 Task: Plan a scenic drive through the Florida Keys.
Action: Mouse moved to (112, 77)
Screenshot: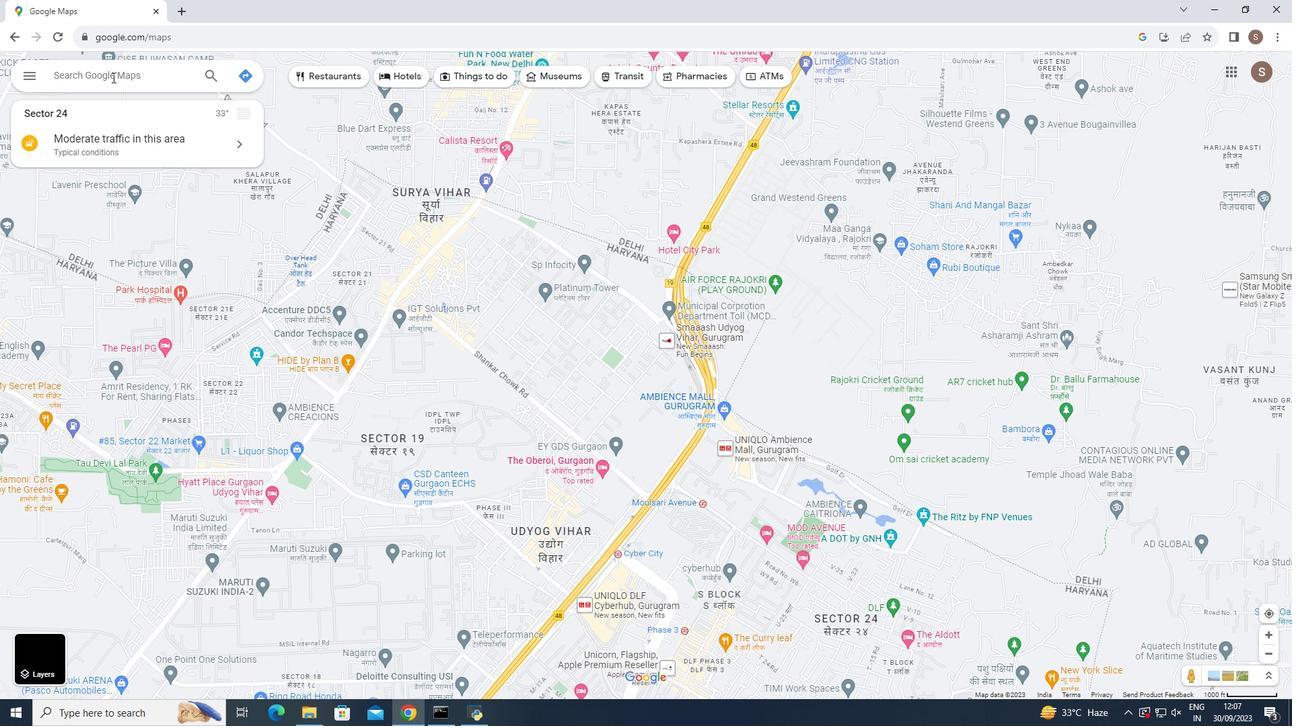 
Action: Mouse pressed left at (112, 77)
Screenshot: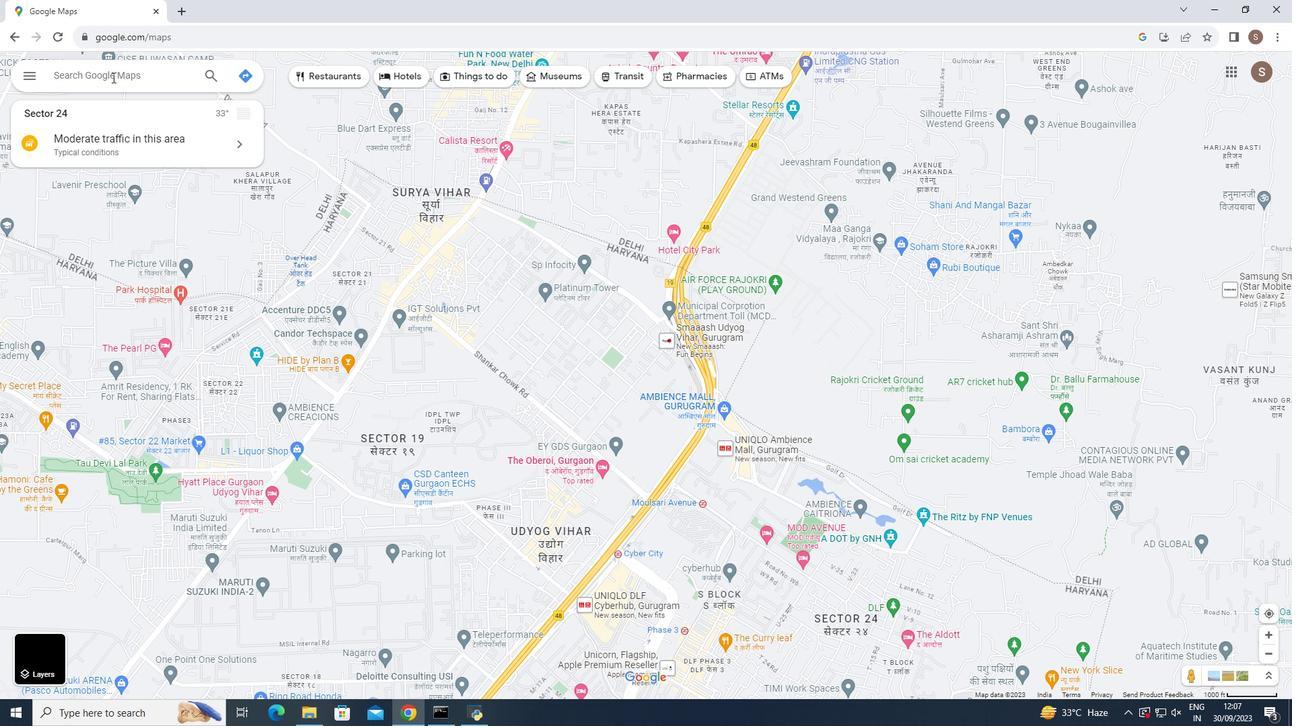 
Action: Key pressed <Key.shift><Key.shift><Key.shift><Key.shift><Key.shift><Key.shift><Key.shift><Key.shift>Florida<Key.space>keys
Screenshot: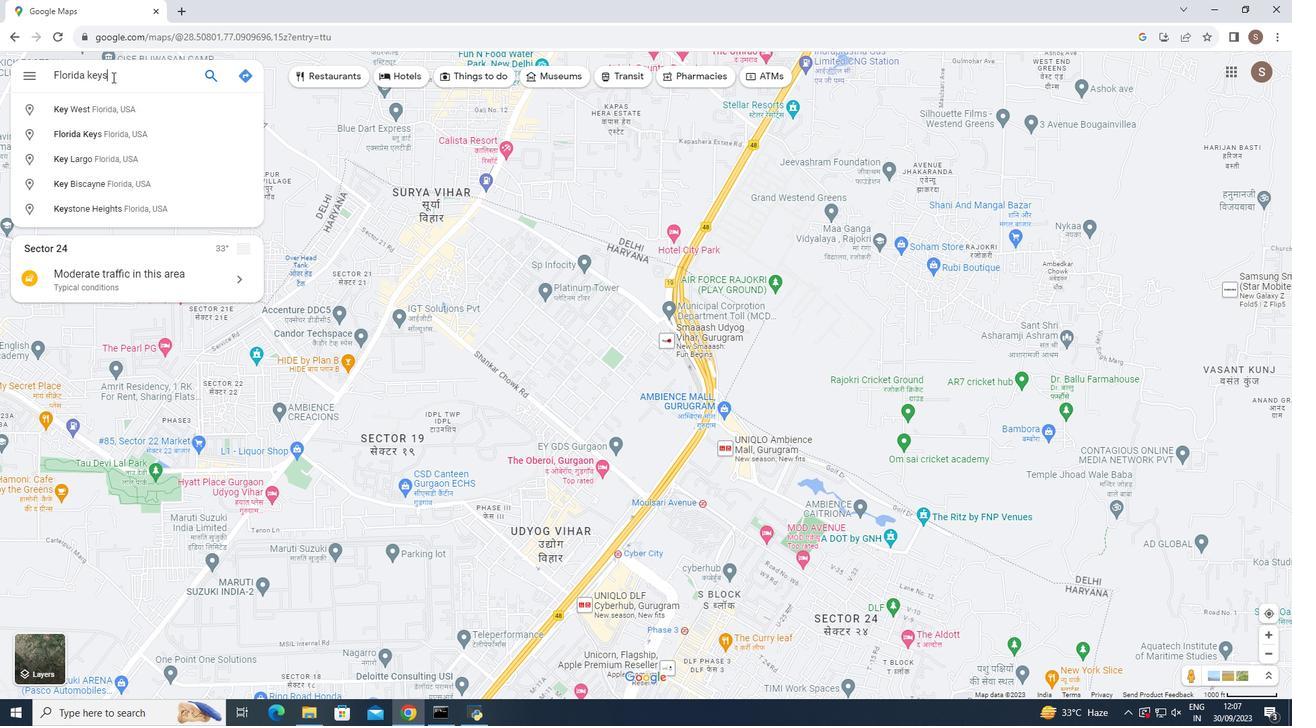 
Action: Mouse moved to (112, 106)
Screenshot: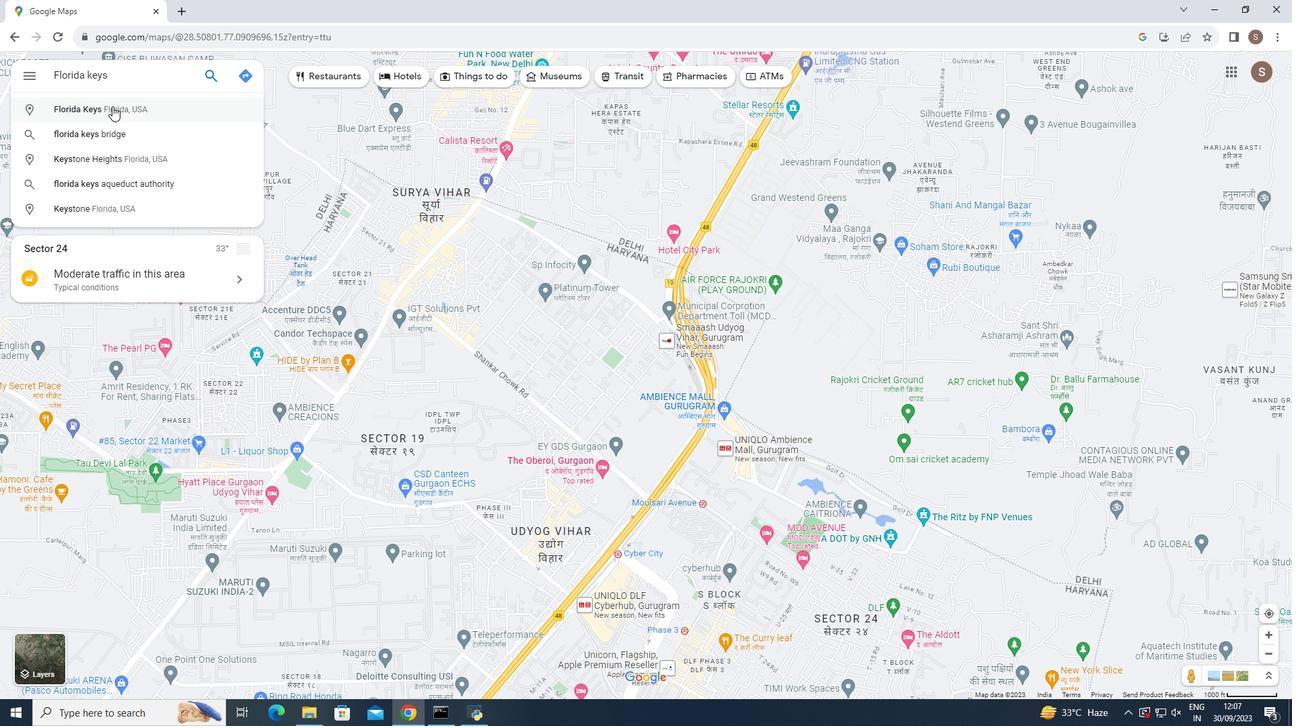 
Action: Mouse pressed left at (112, 106)
Screenshot: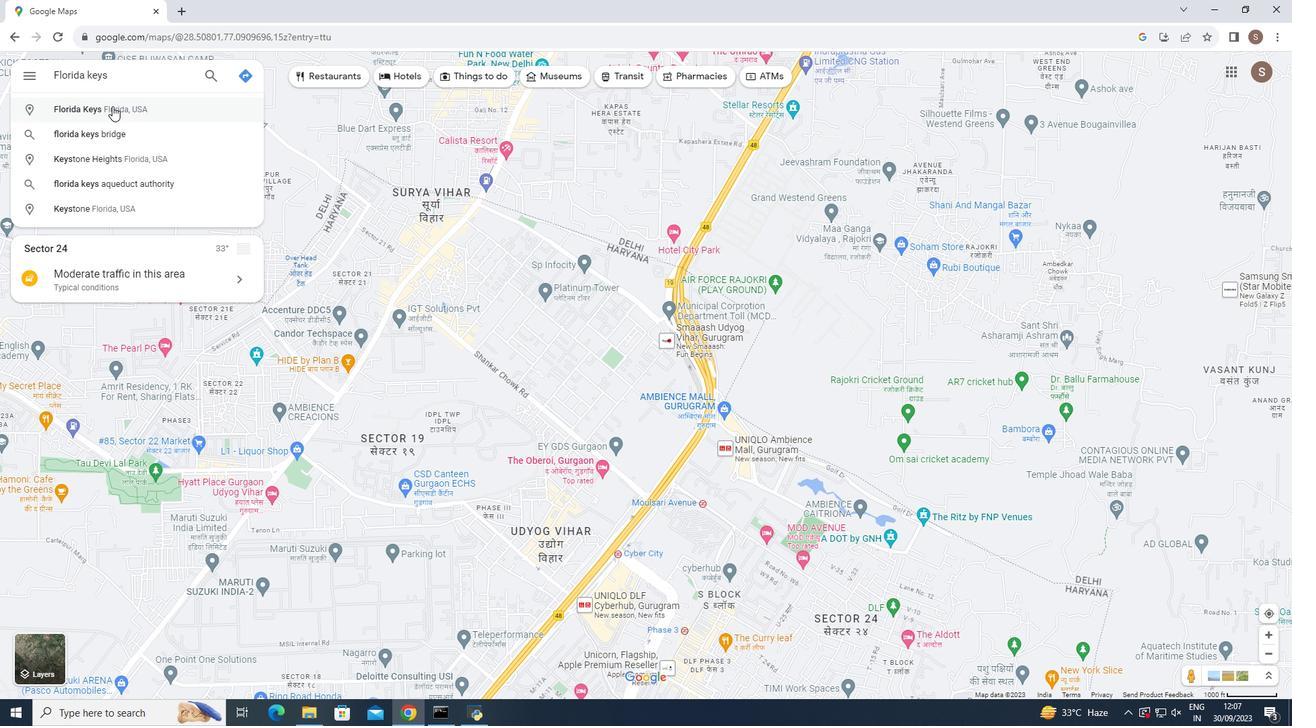 
Action: Mouse moved to (39, 329)
Screenshot: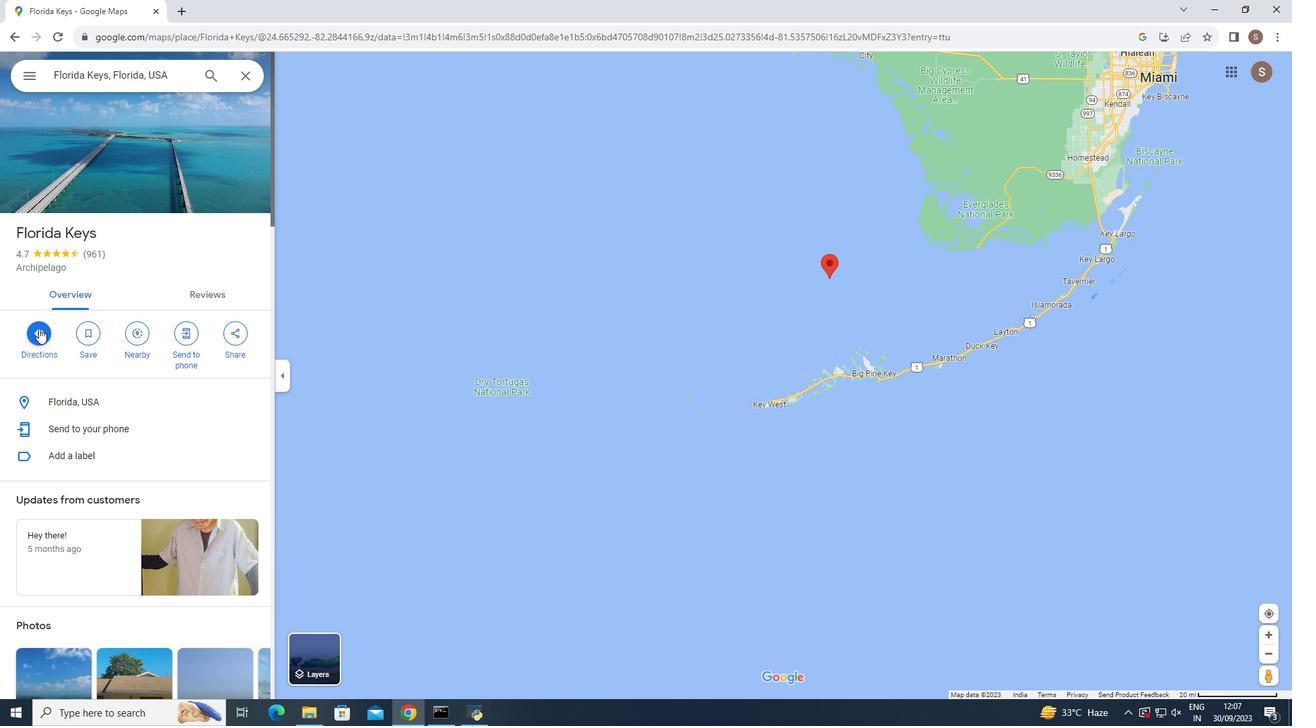 
Action: Mouse pressed left at (39, 329)
Screenshot: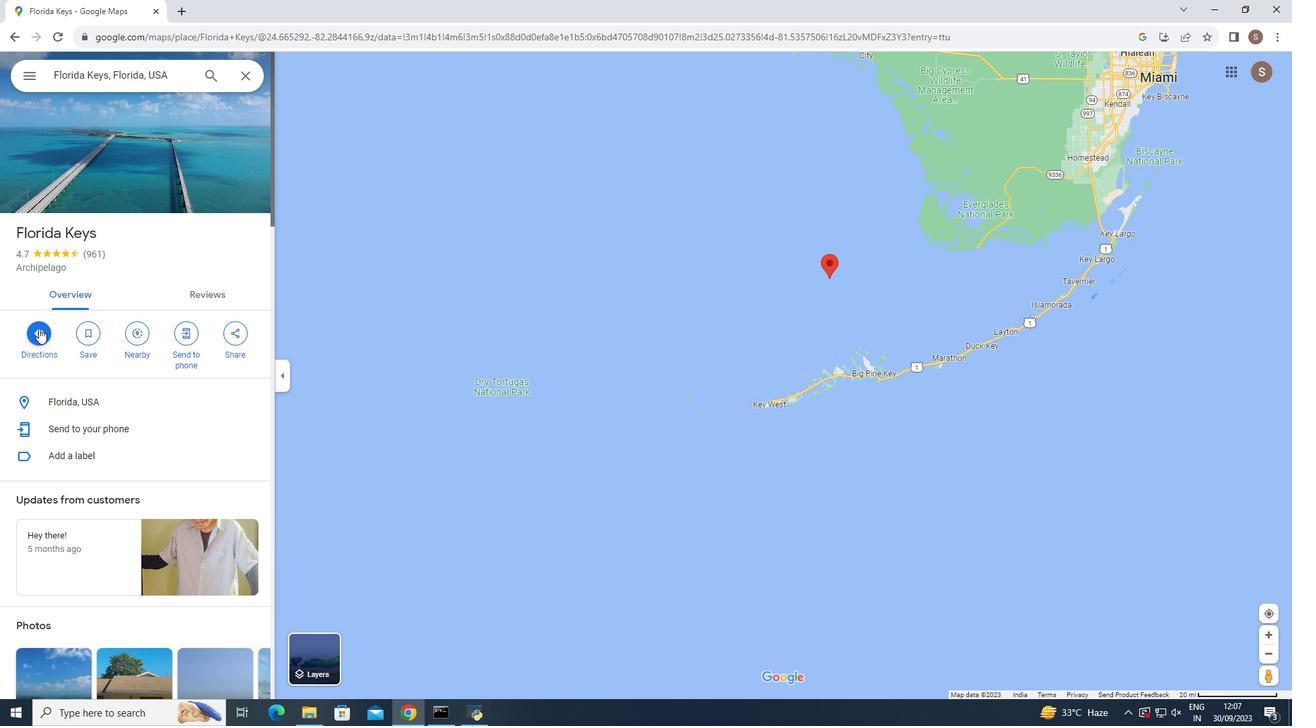 
Action: Mouse moved to (84, 112)
Screenshot: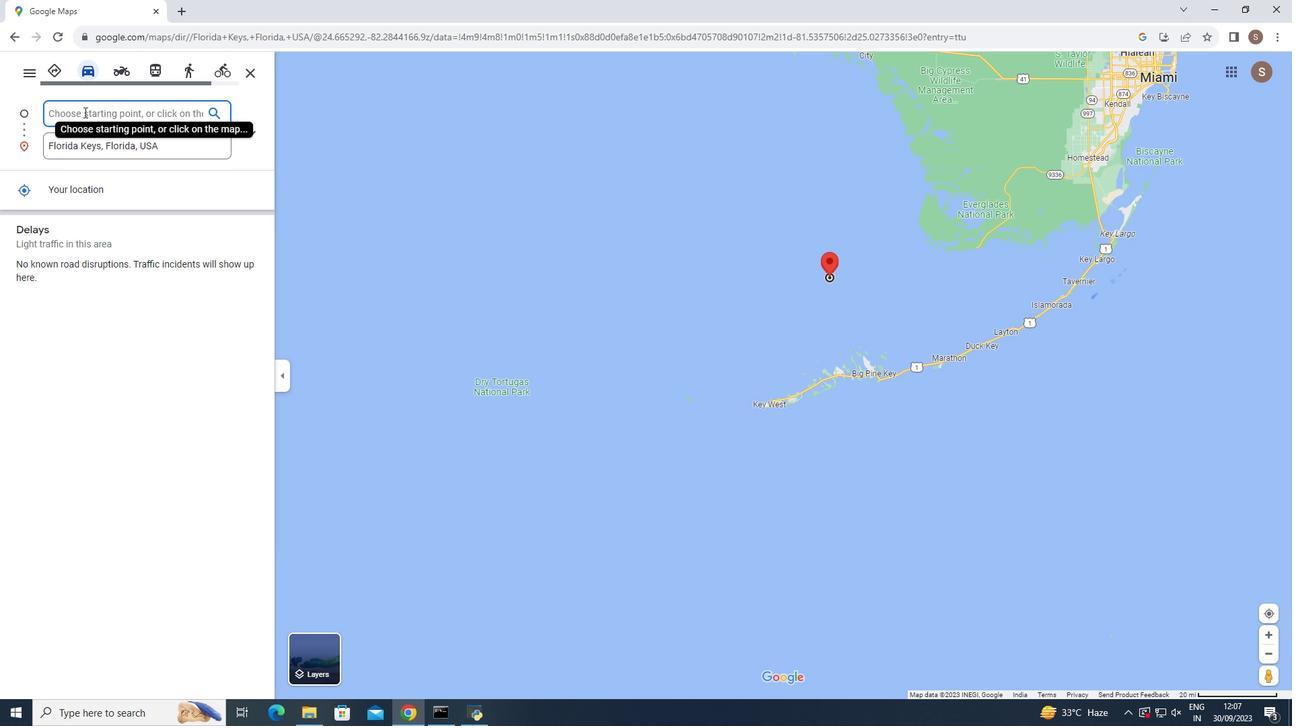 
Action: Mouse pressed left at (84, 112)
Screenshot: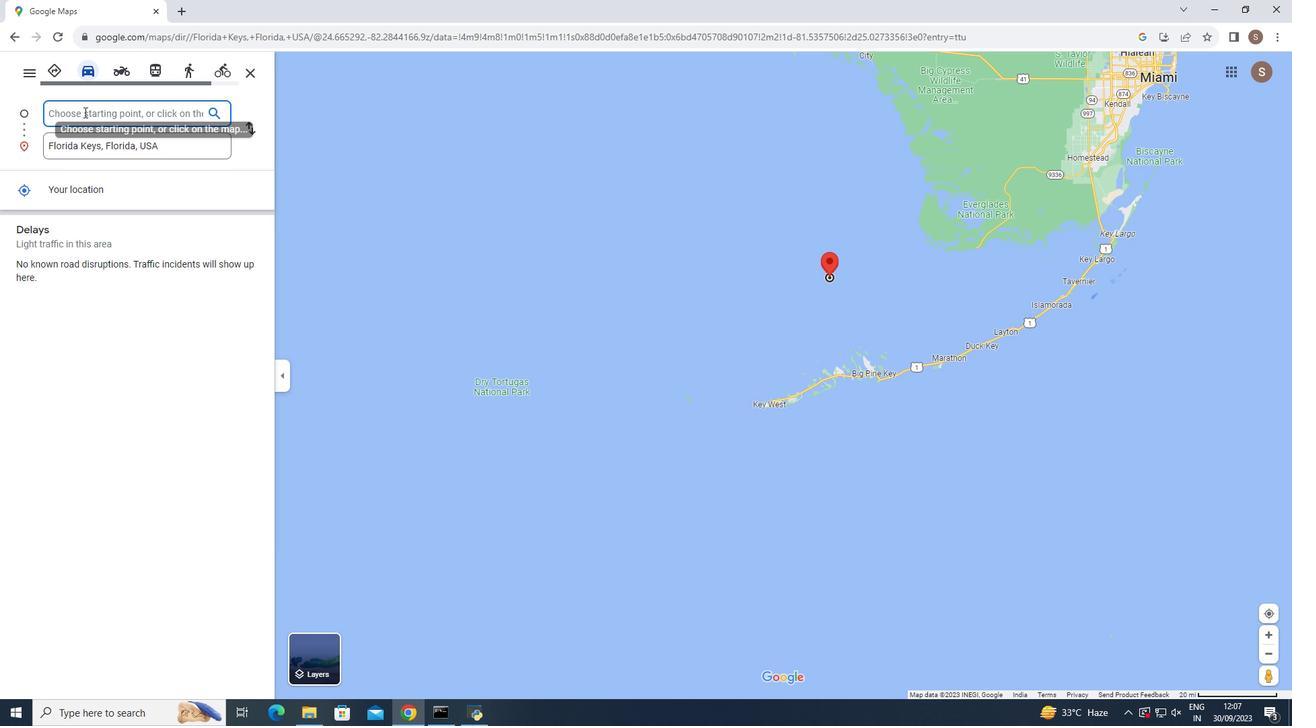 
Action: Mouse moved to (70, 121)
Screenshot: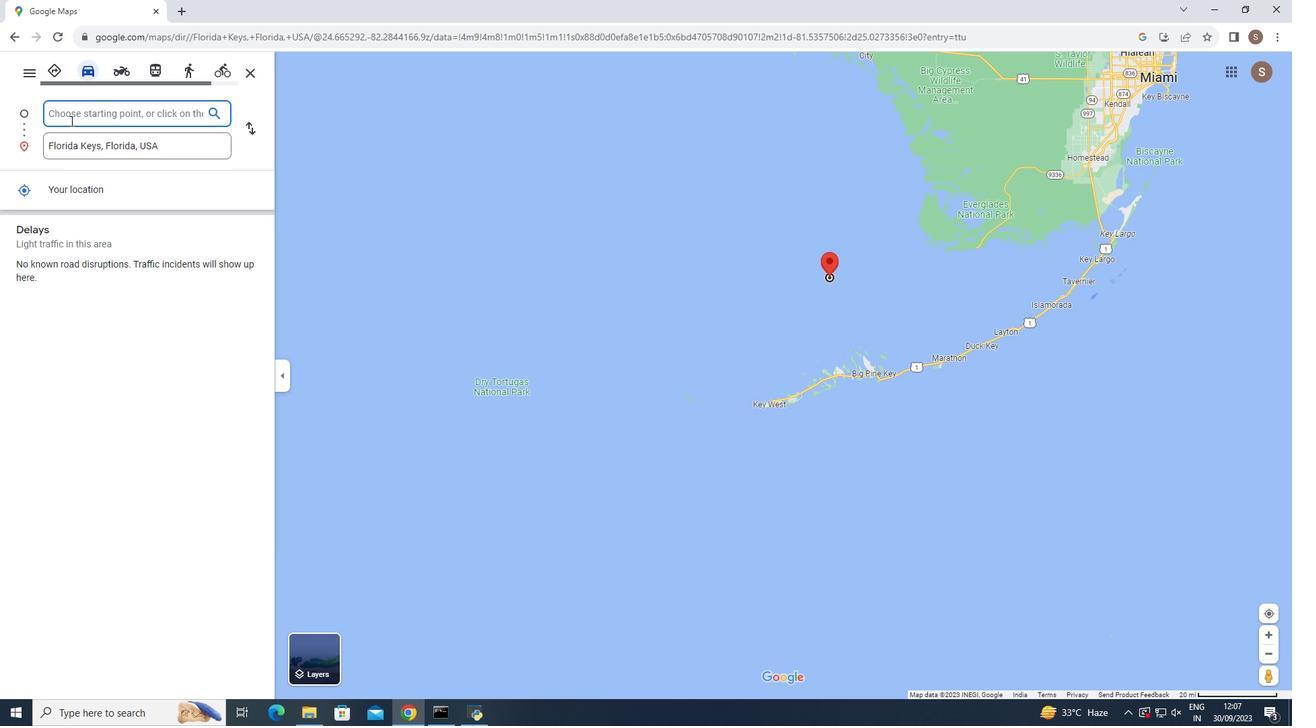 
Action: Key pressed scenic<Key.space>drive
Screenshot: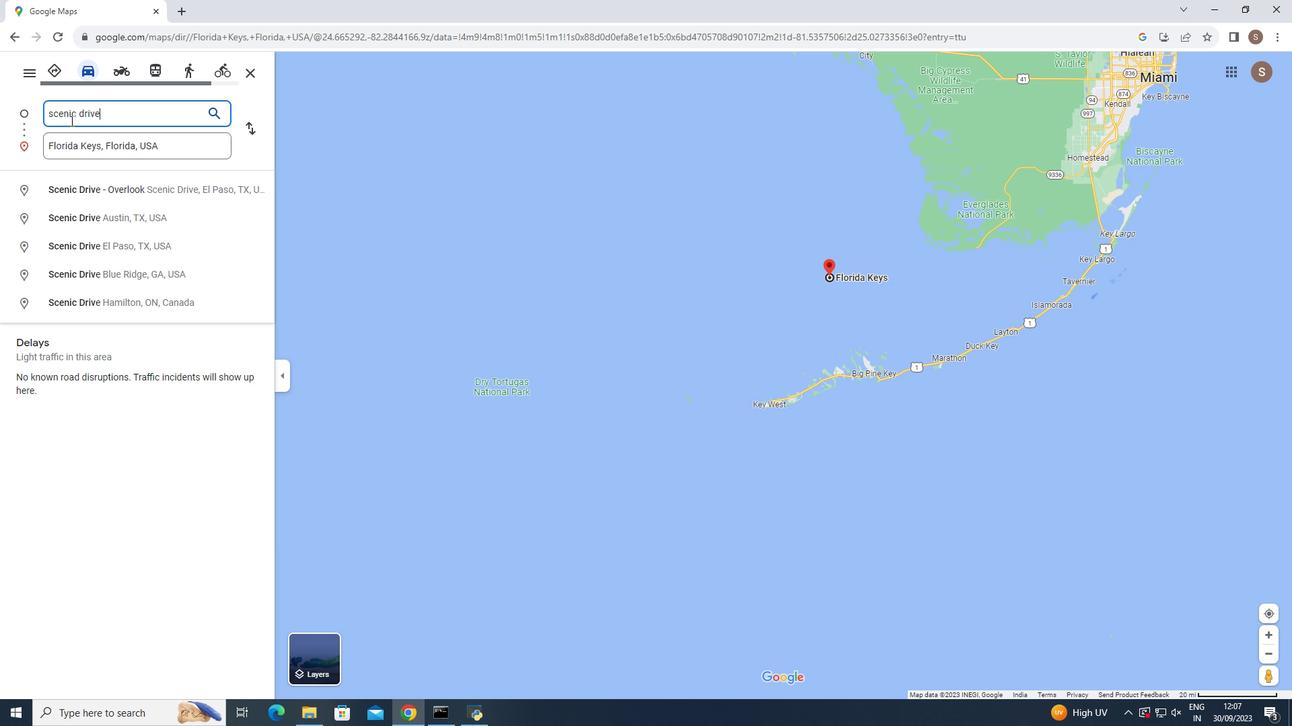 
Action: Mouse moved to (220, 114)
Screenshot: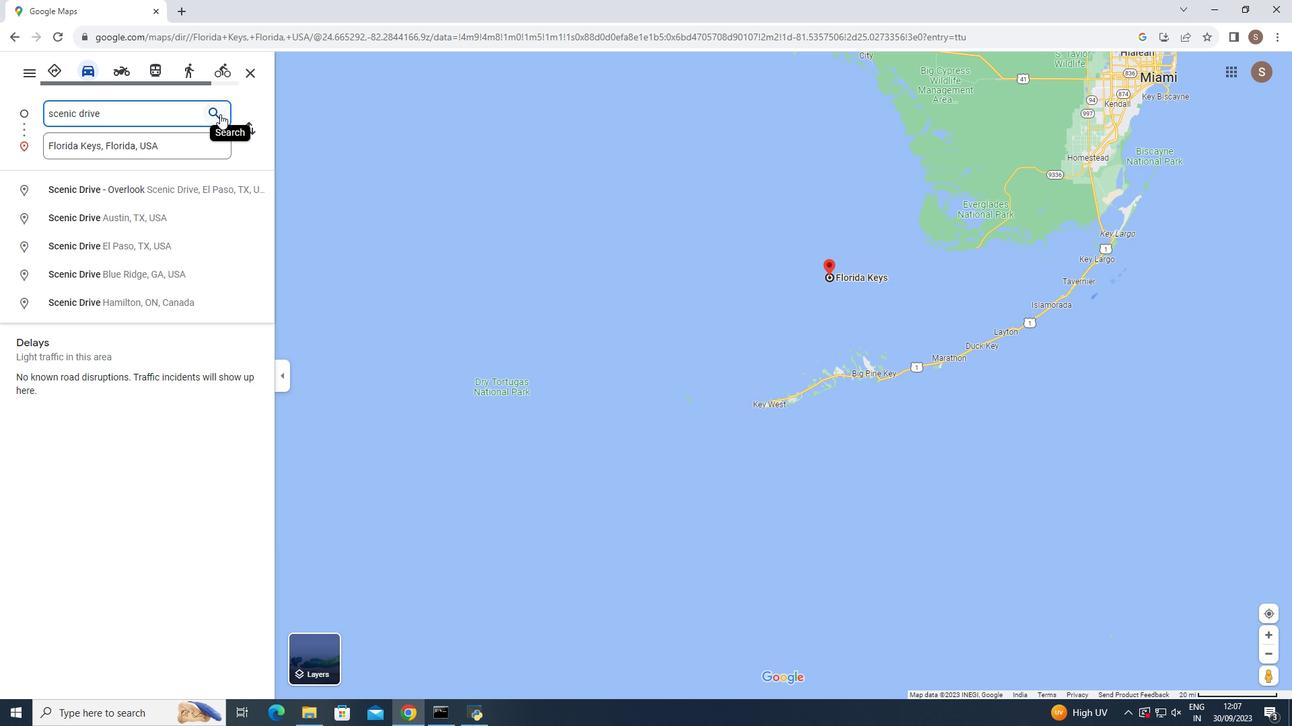 
Action: Mouse pressed left at (220, 114)
Screenshot: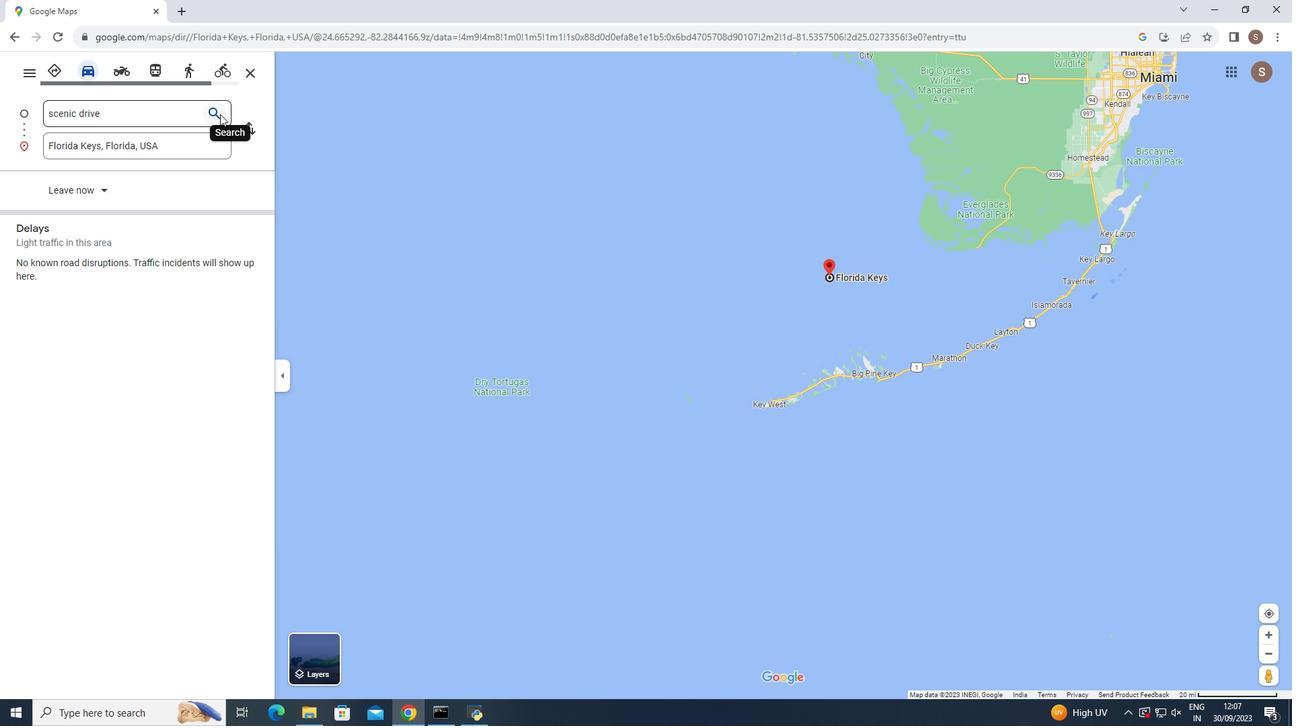 
Action: Mouse moved to (1027, 333)
Screenshot: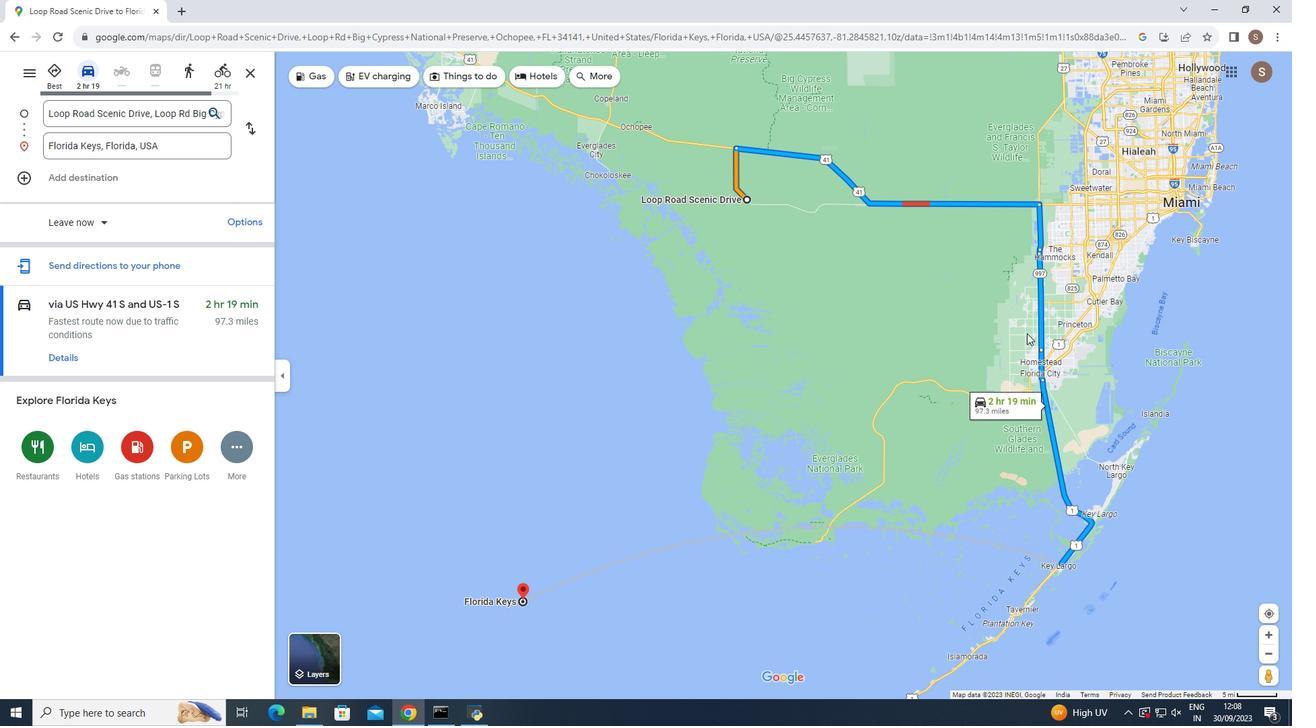 
Action: Mouse pressed right at (1027, 333)
Screenshot: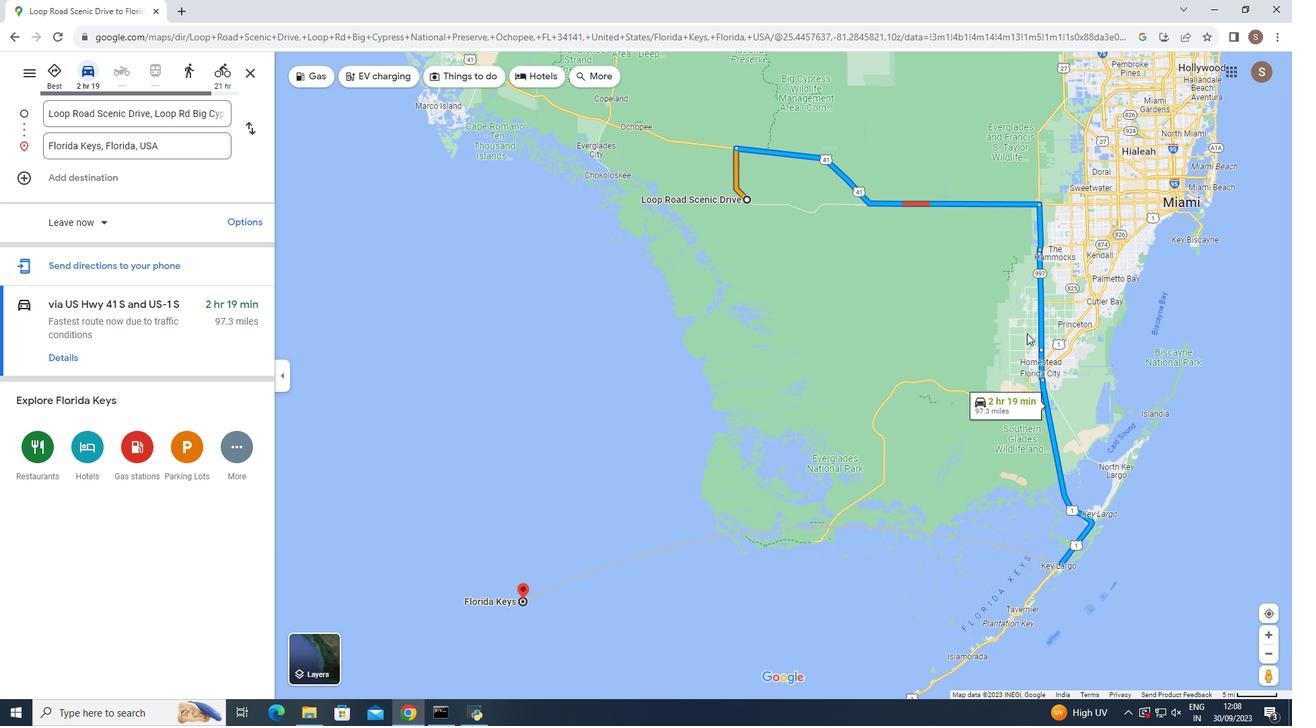 
Action: Mouse moved to (999, 320)
Screenshot: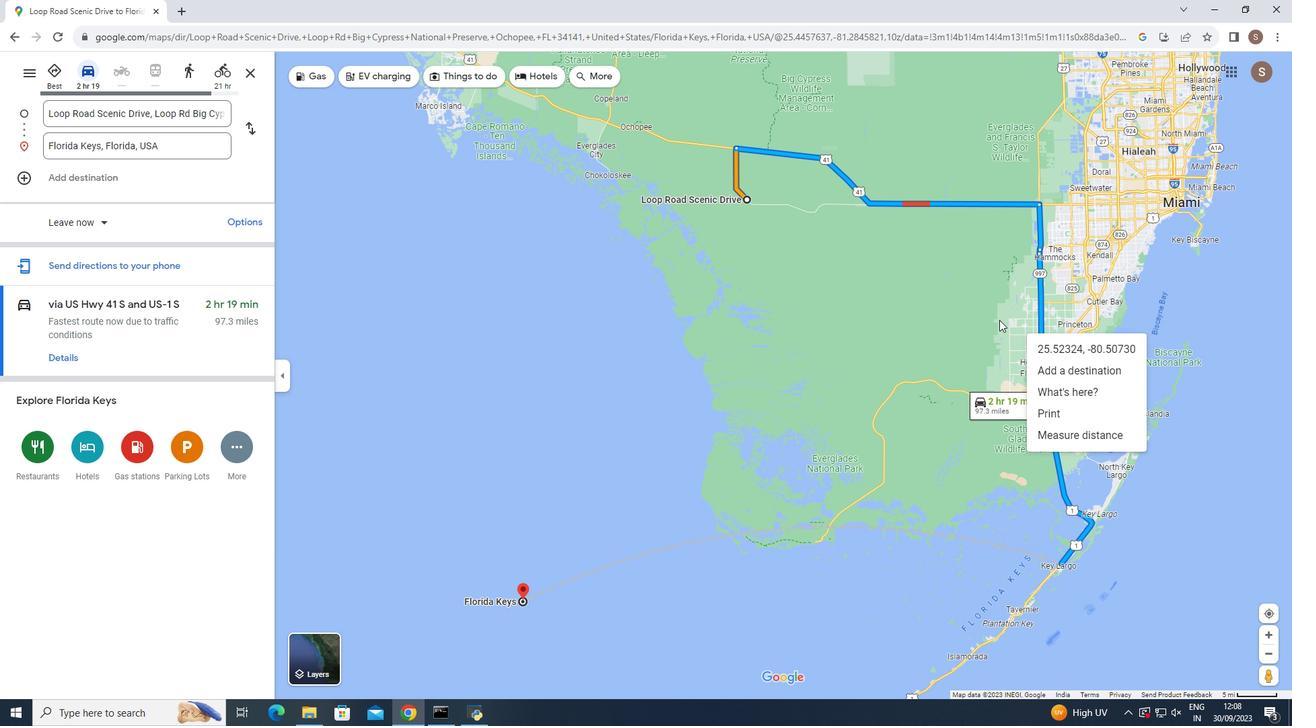
Action: Mouse pressed left at (999, 320)
Screenshot: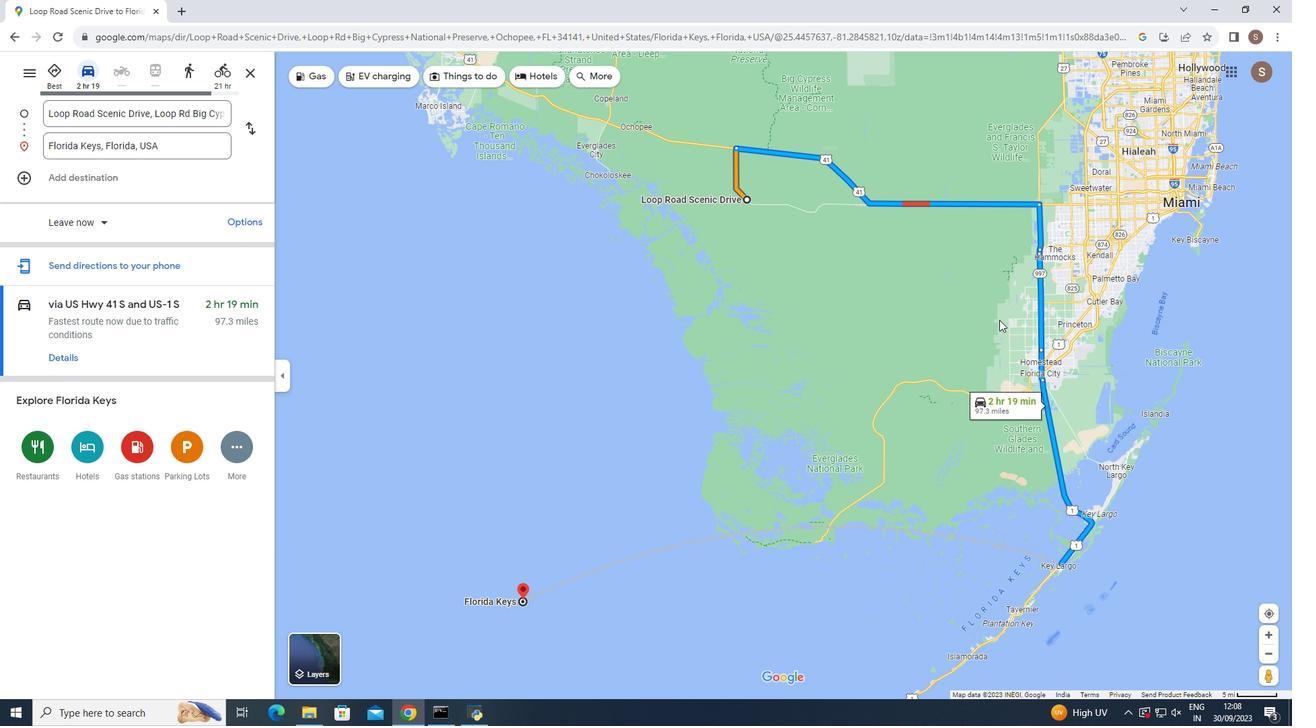 
